 Task: Look for products in the category "Nutritional Oils" from Barlean's only.
Action: Mouse moved to (261, 125)
Screenshot: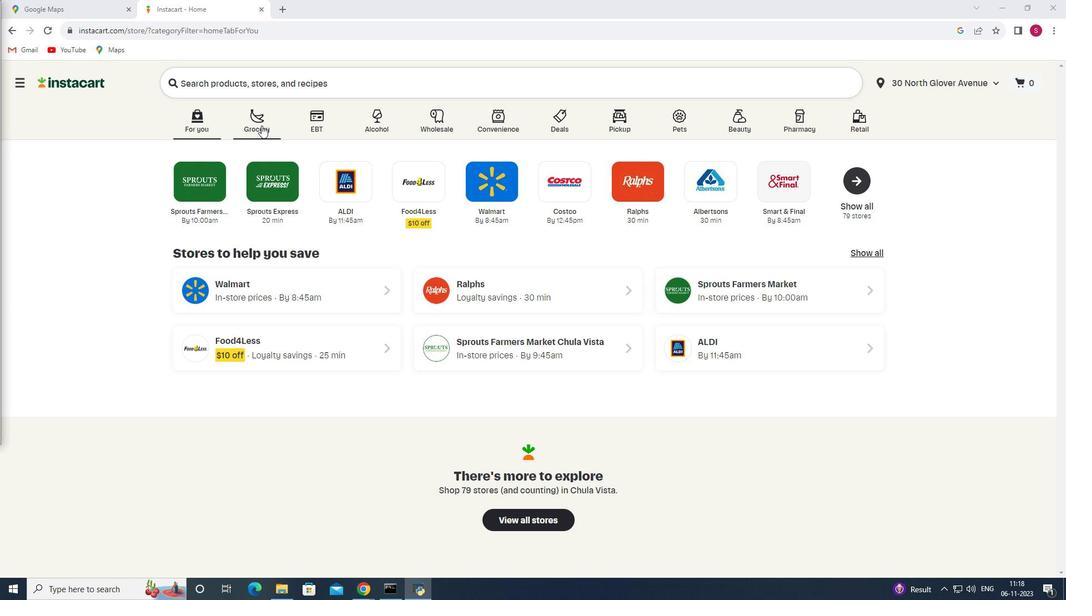
Action: Mouse pressed left at (261, 125)
Screenshot: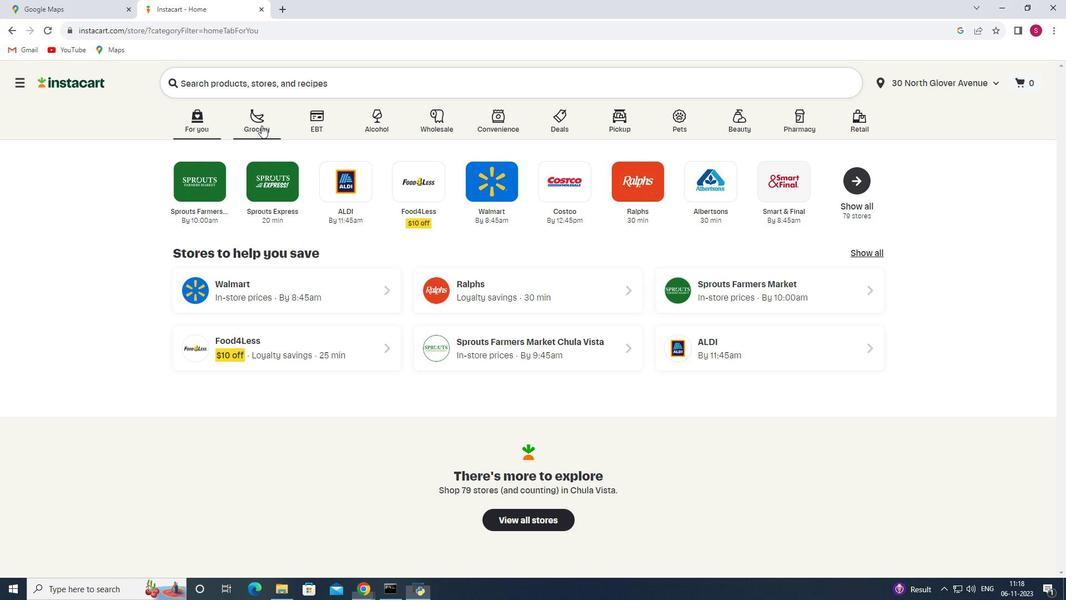
Action: Mouse moved to (203, 334)
Screenshot: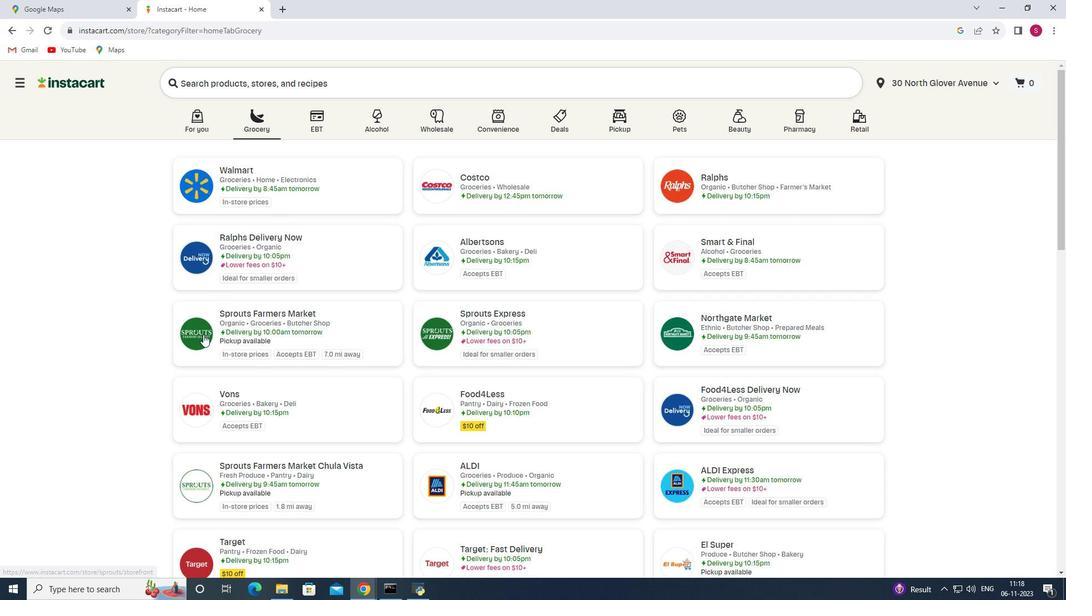 
Action: Mouse pressed left at (203, 334)
Screenshot: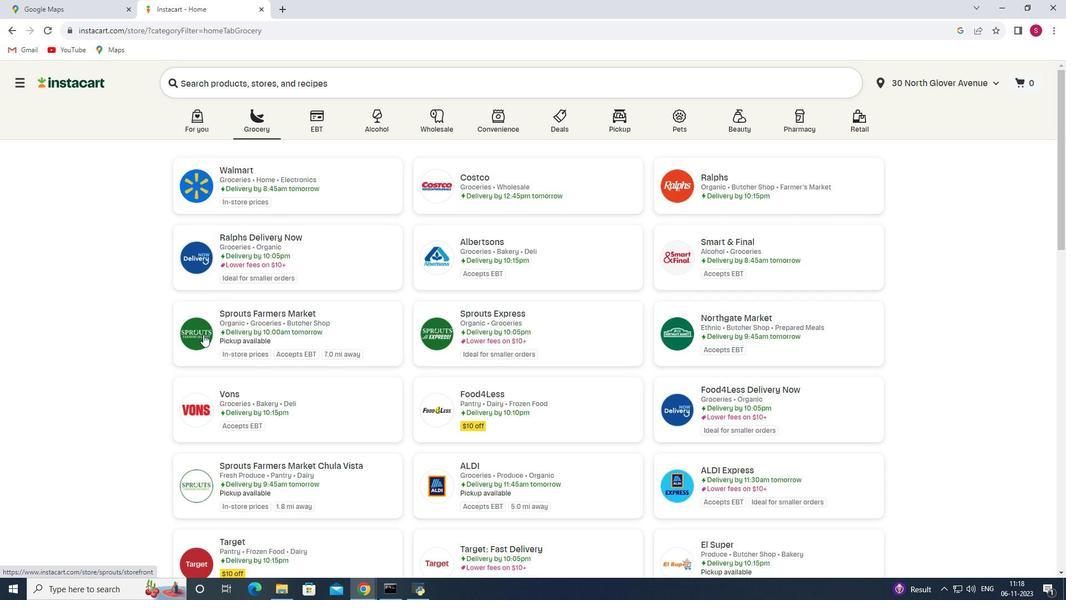 
Action: Mouse moved to (82, 354)
Screenshot: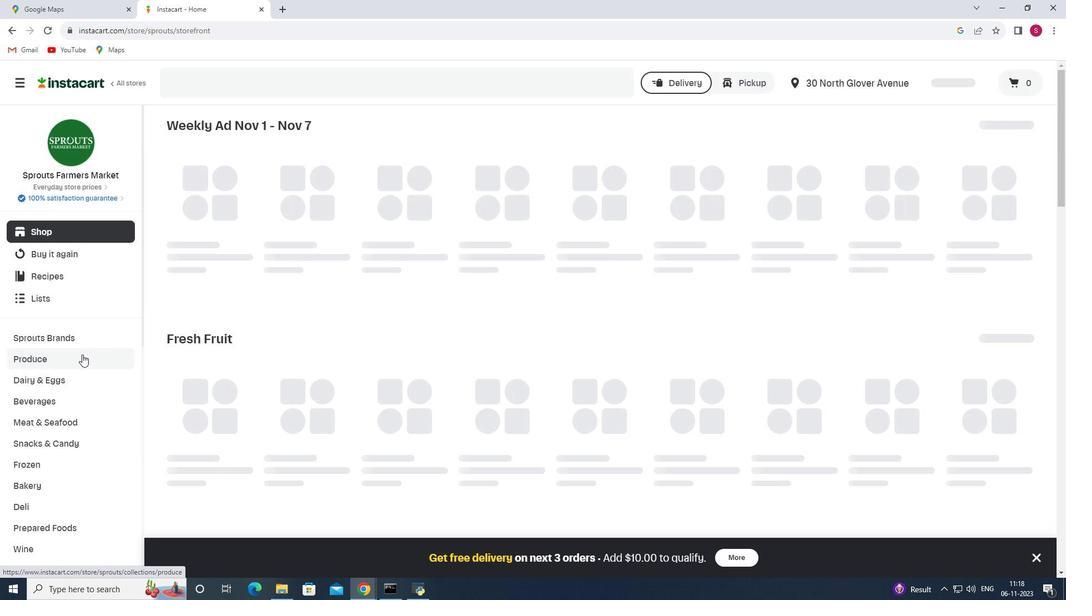 
Action: Mouse scrolled (82, 353) with delta (0, 0)
Screenshot: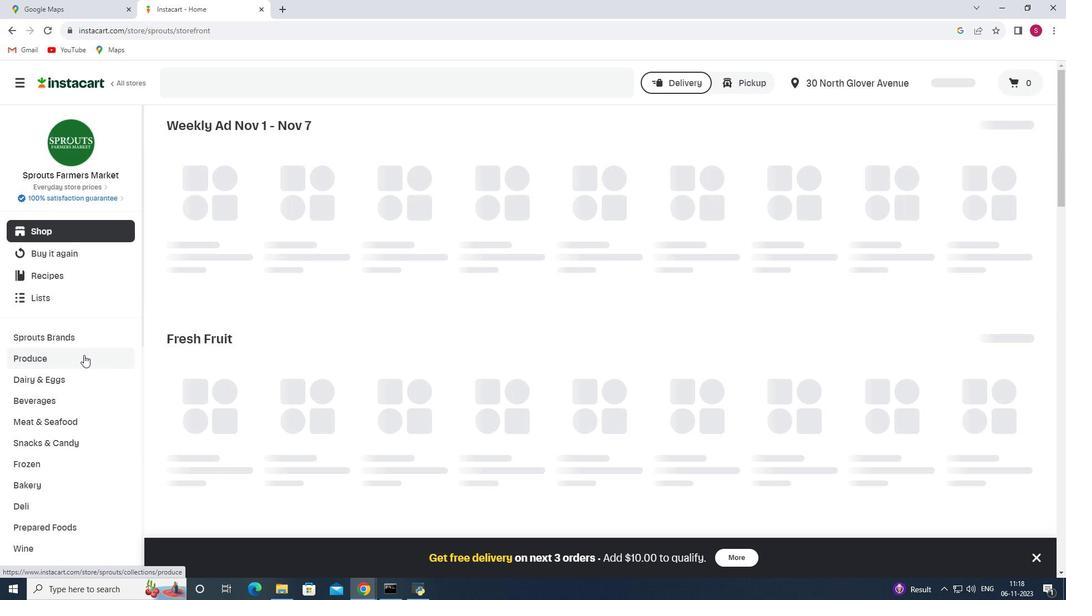 
Action: Mouse moved to (82, 355)
Screenshot: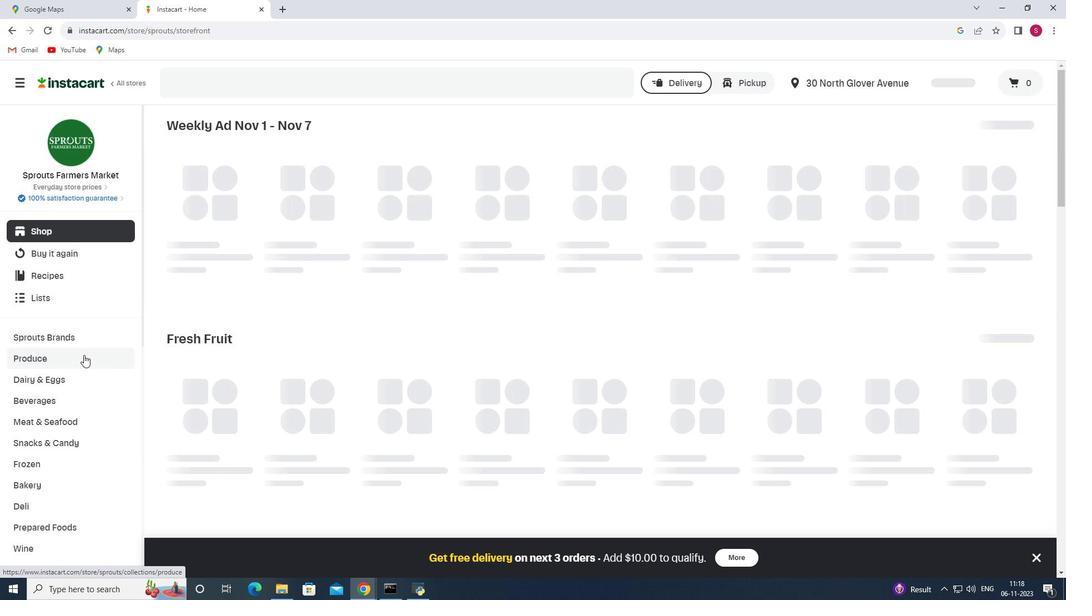 
Action: Mouse scrolled (82, 354) with delta (0, 0)
Screenshot: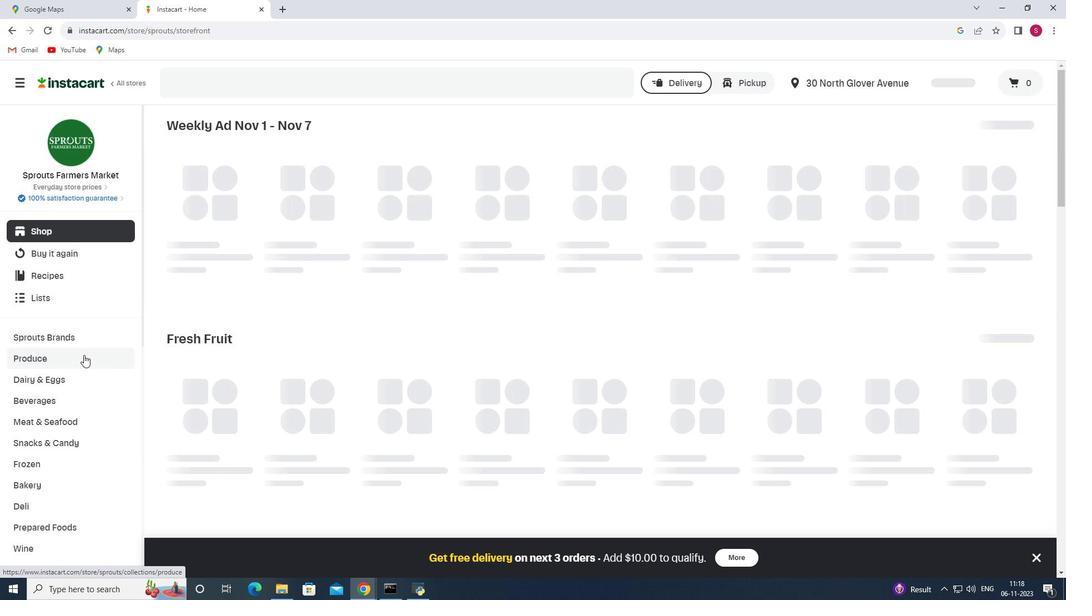 
Action: Mouse moved to (86, 355)
Screenshot: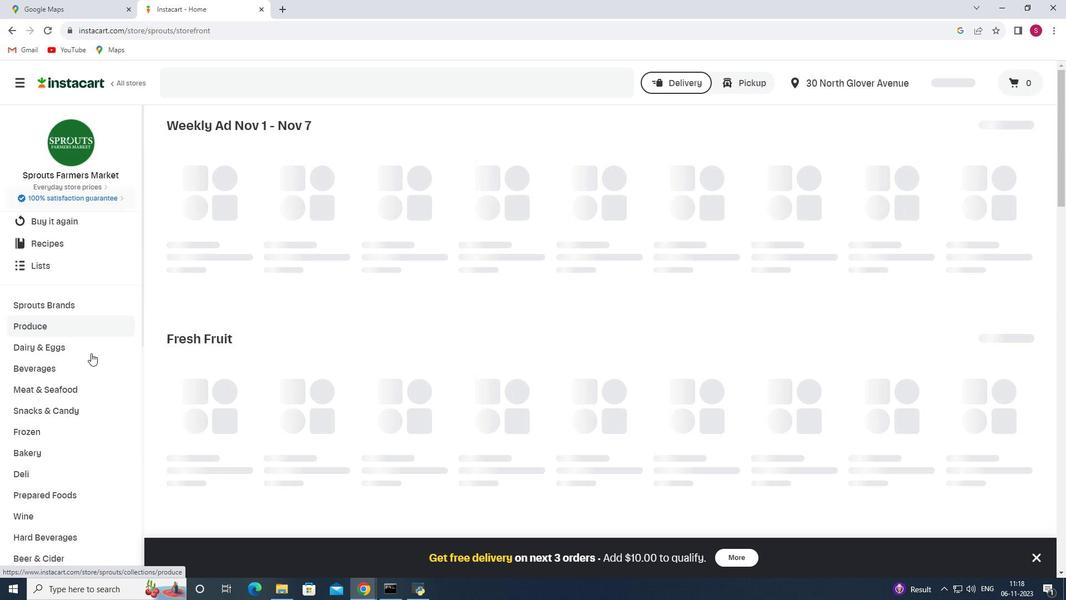 
Action: Mouse scrolled (86, 354) with delta (0, 0)
Screenshot: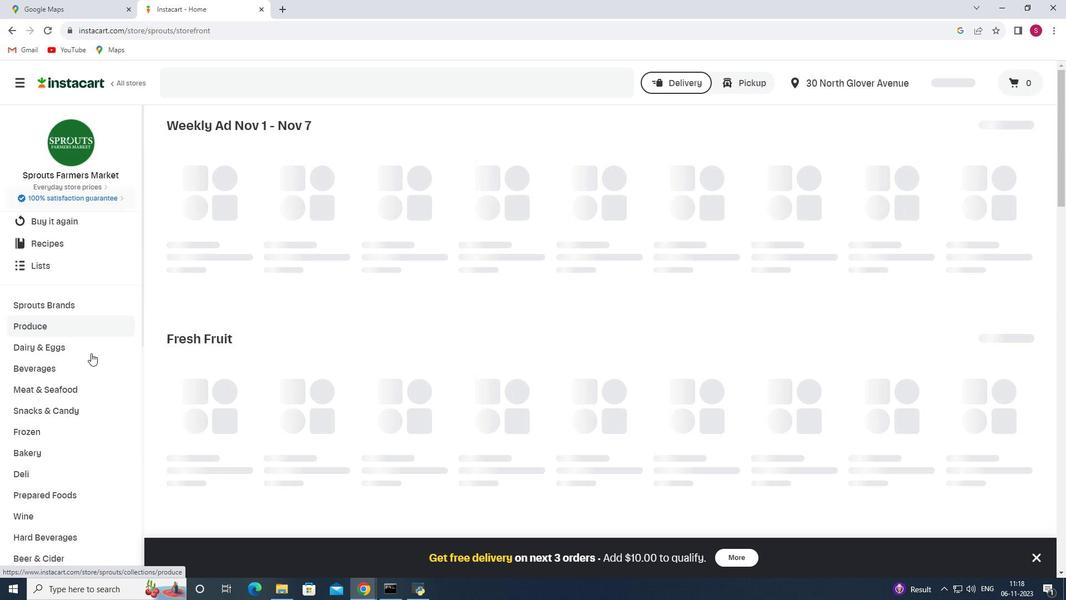 
Action: Mouse moved to (93, 349)
Screenshot: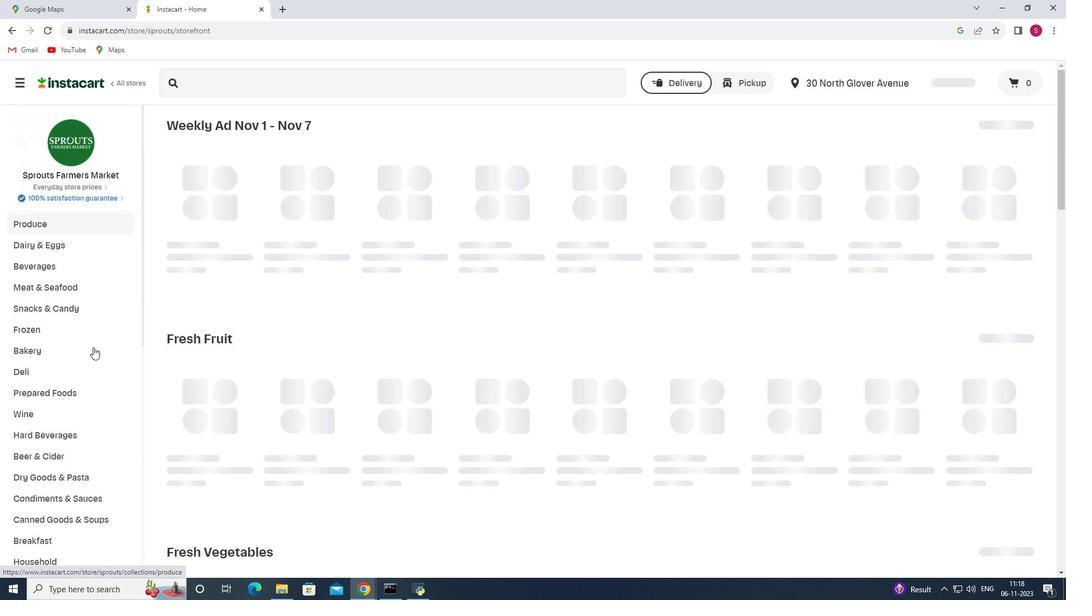
Action: Mouse scrolled (93, 348) with delta (0, 0)
Screenshot: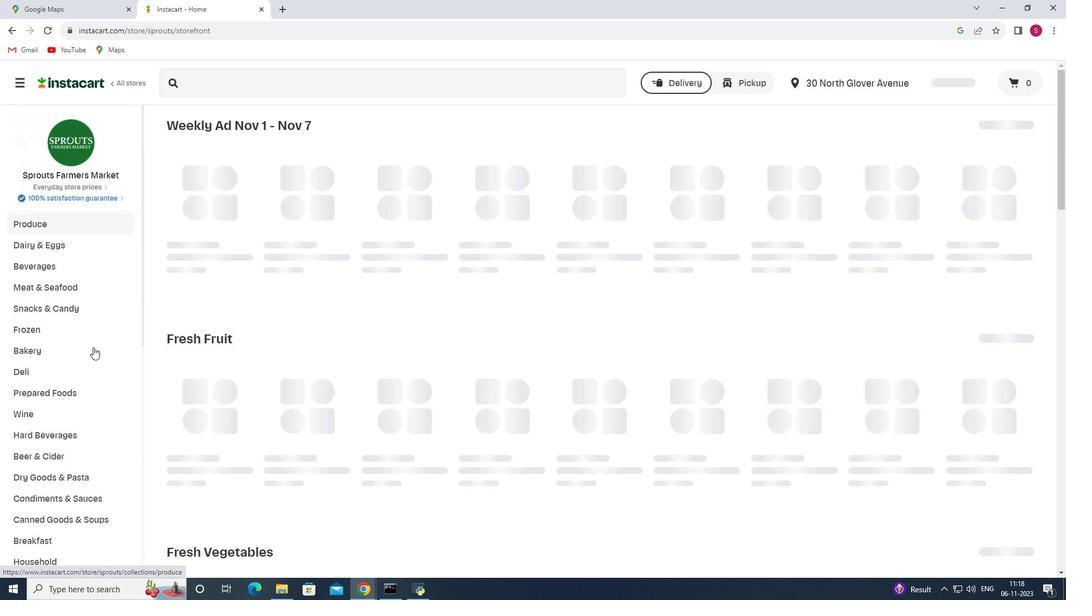 
Action: Mouse moved to (93, 346)
Screenshot: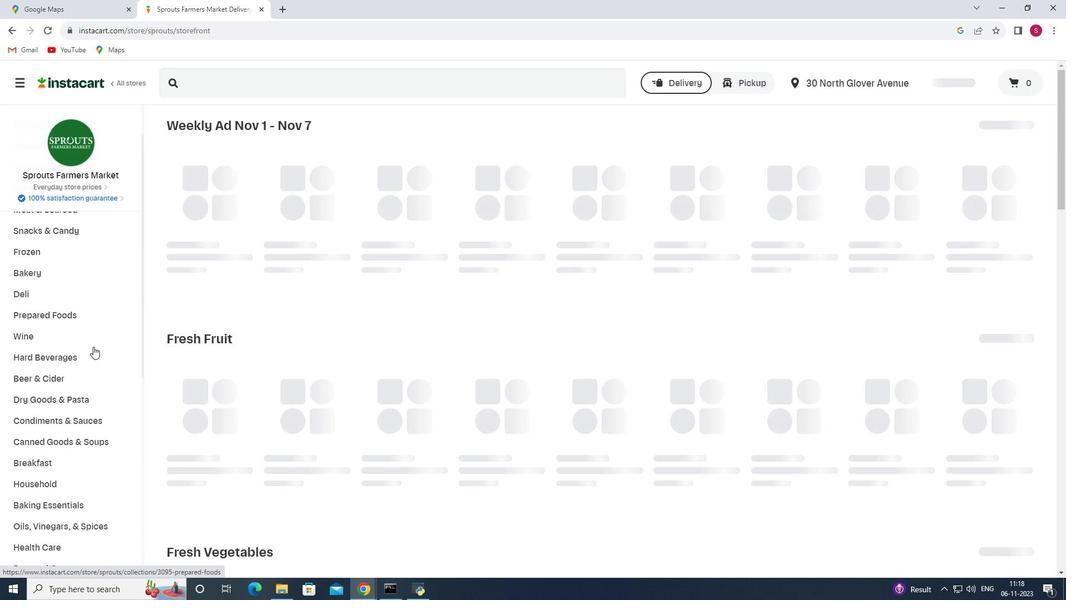 
Action: Mouse scrolled (93, 346) with delta (0, 0)
Screenshot: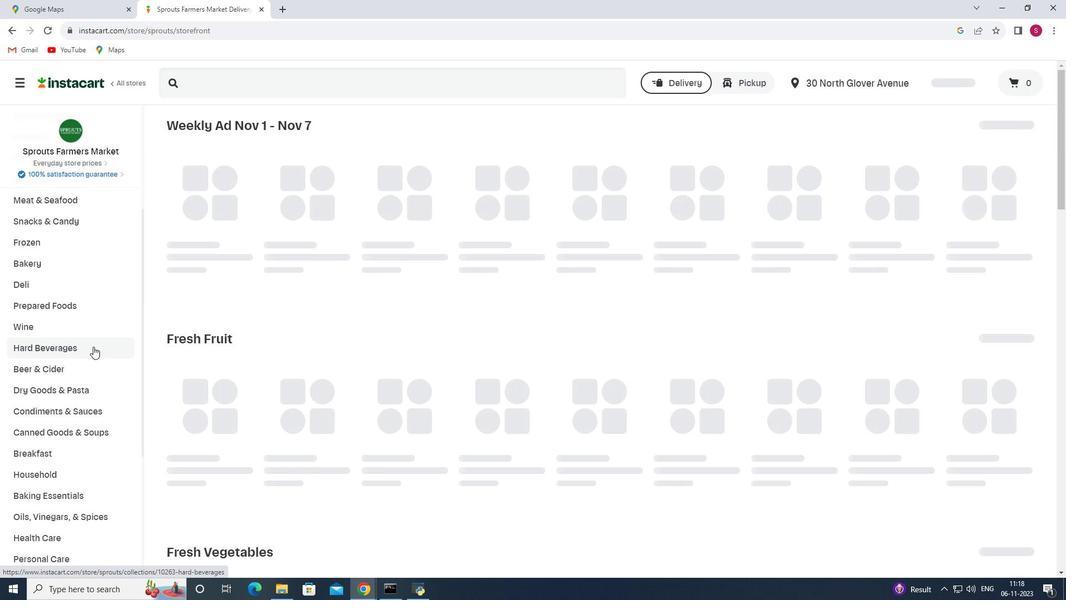 
Action: Mouse scrolled (93, 346) with delta (0, 0)
Screenshot: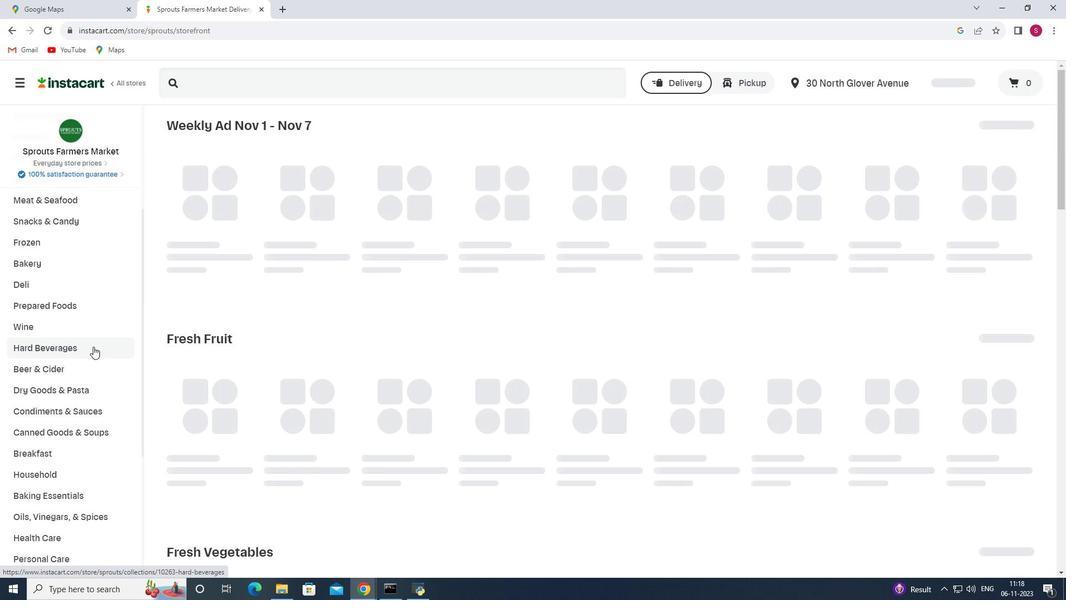 
Action: Mouse scrolled (93, 346) with delta (0, 0)
Screenshot: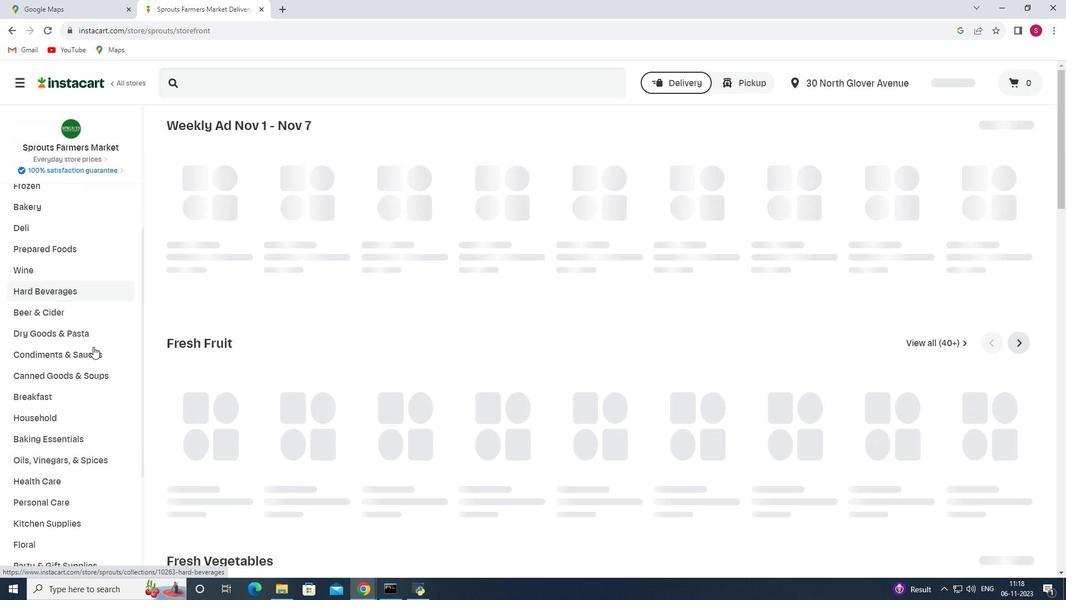
Action: Mouse moved to (80, 420)
Screenshot: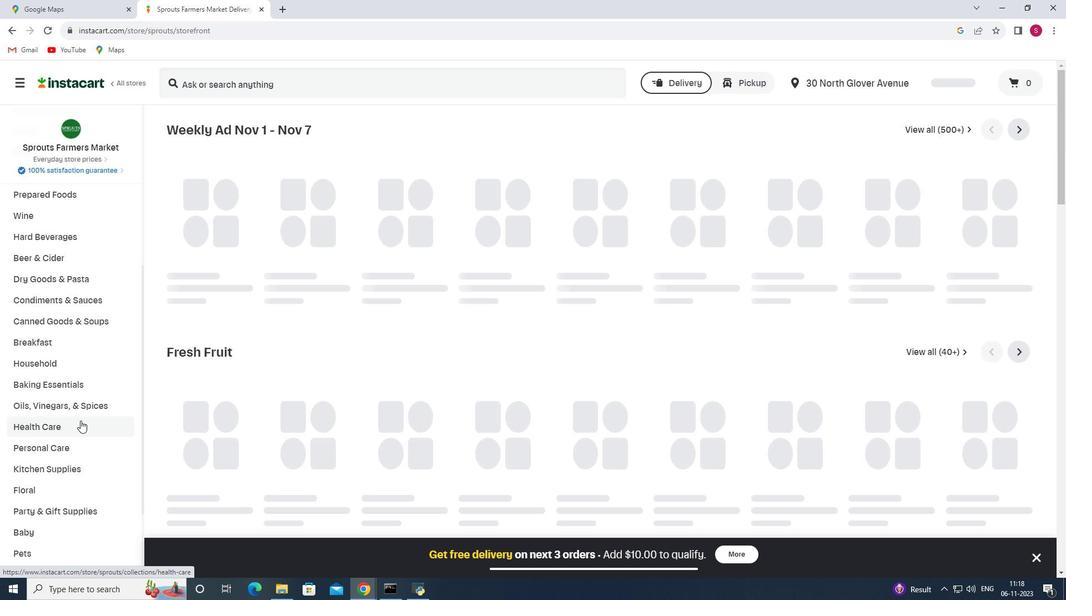 
Action: Mouse pressed left at (80, 420)
Screenshot: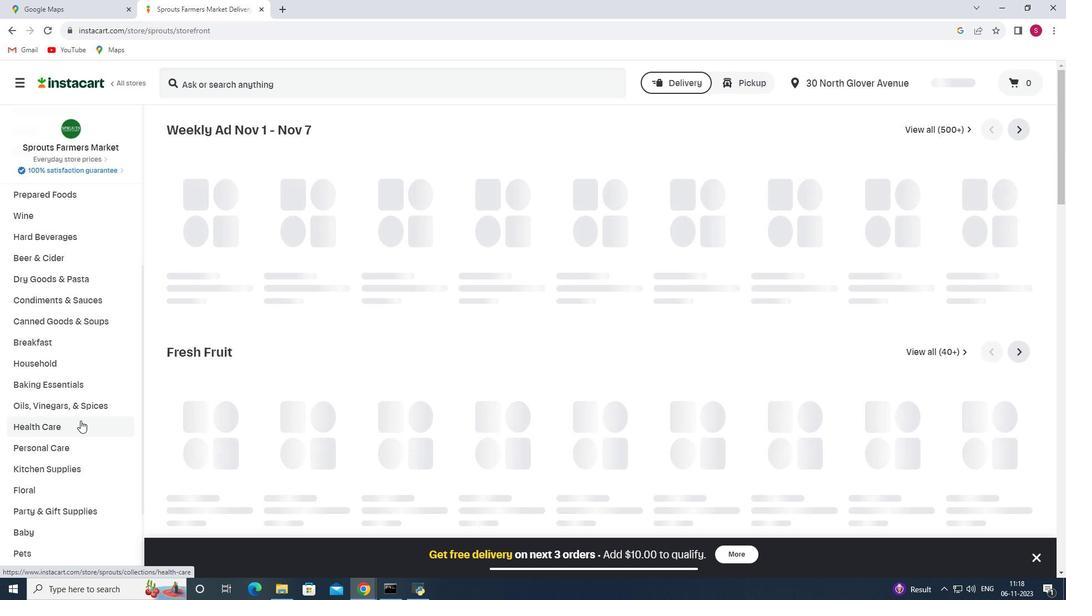 
Action: Mouse moved to (395, 155)
Screenshot: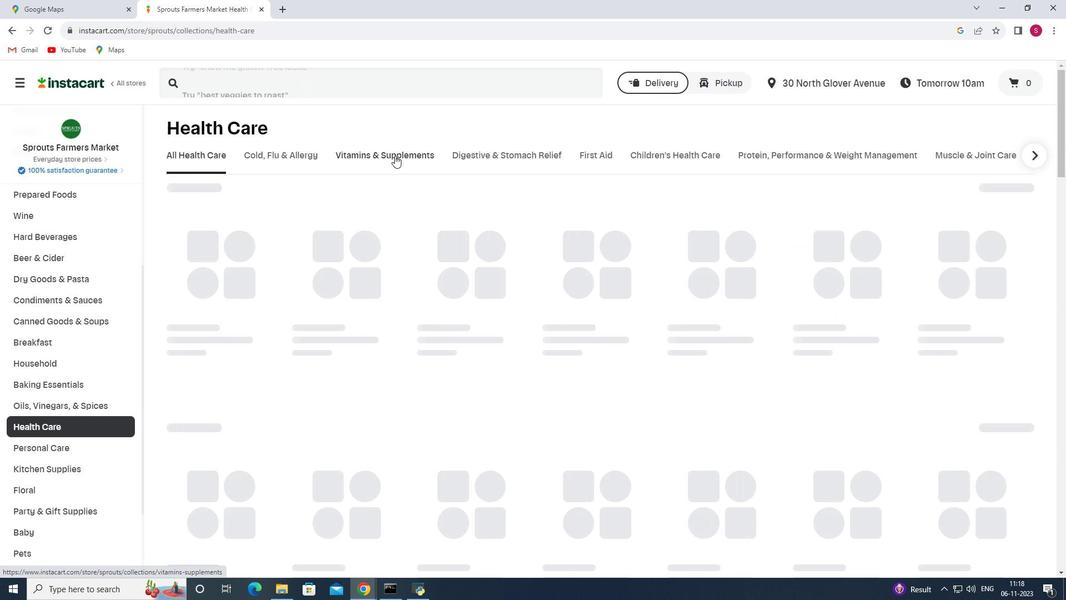 
Action: Mouse pressed left at (395, 155)
Screenshot: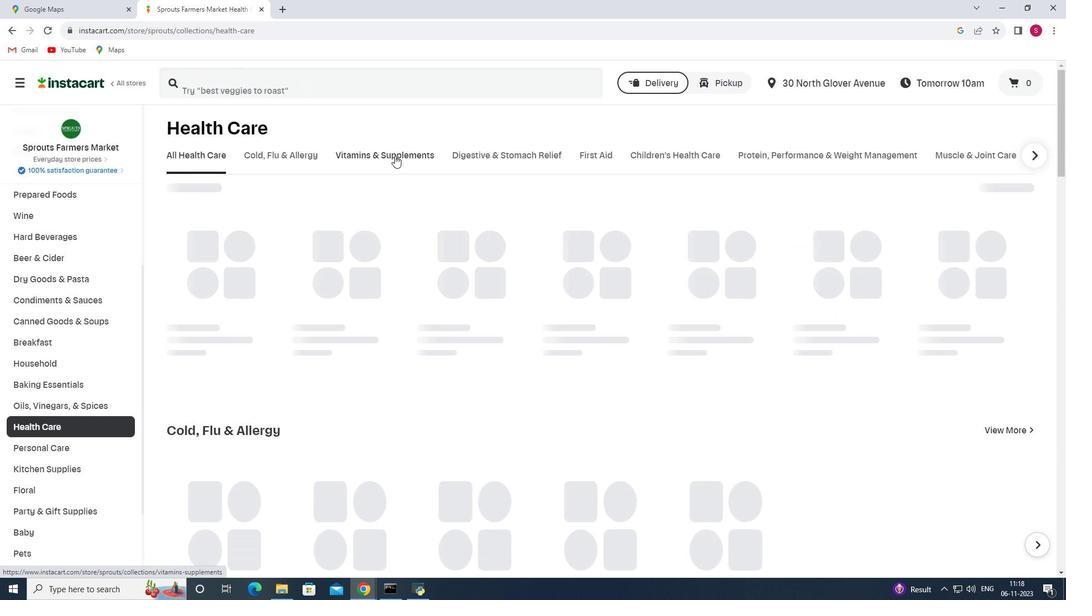 
Action: Mouse moved to (800, 199)
Screenshot: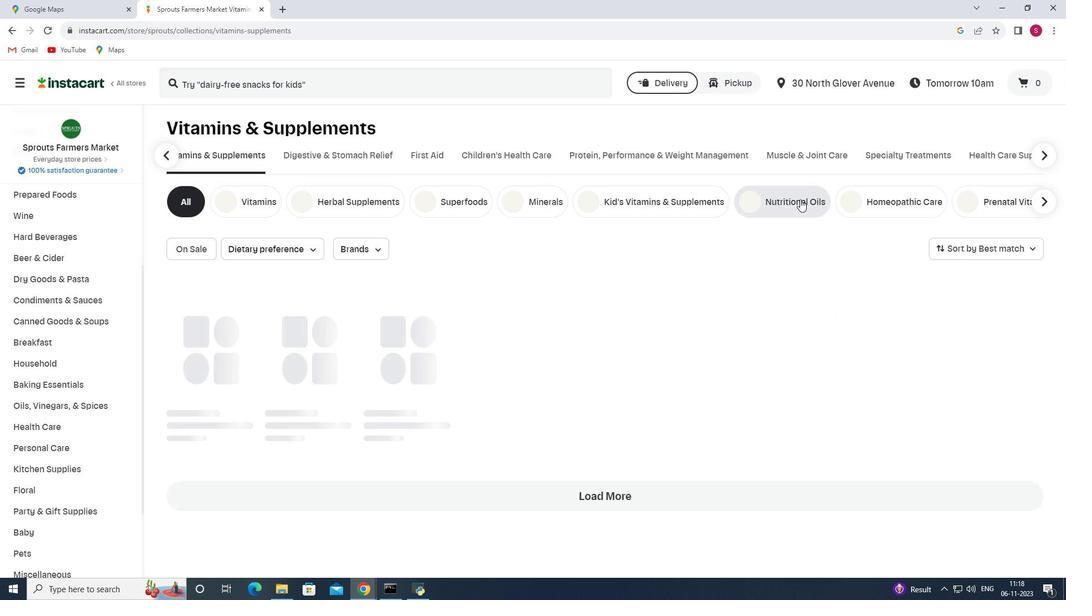 
Action: Mouse pressed left at (800, 199)
Screenshot: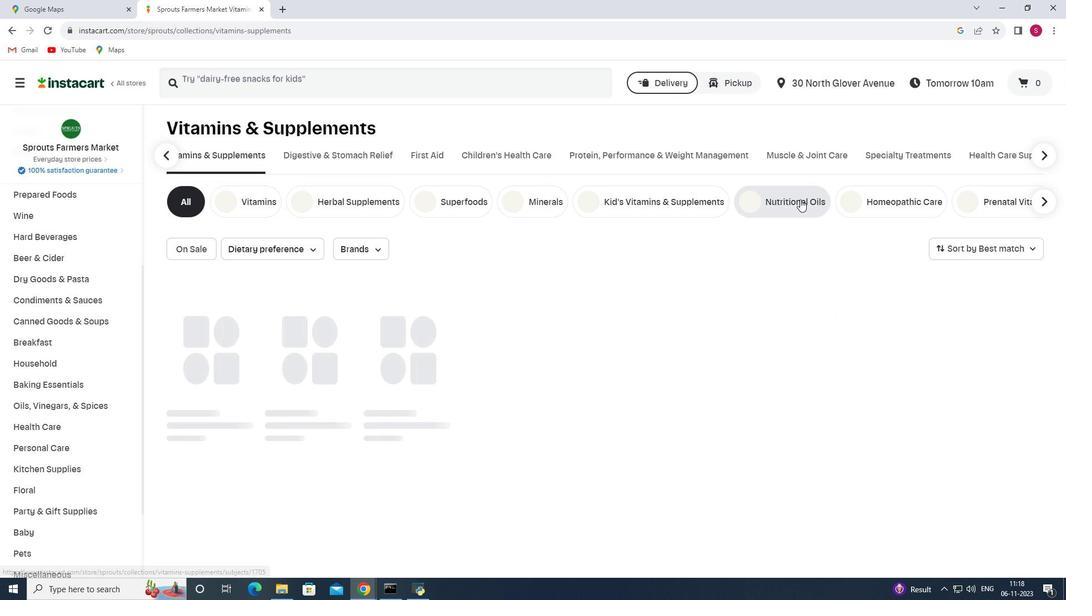 
Action: Mouse moved to (263, 249)
Screenshot: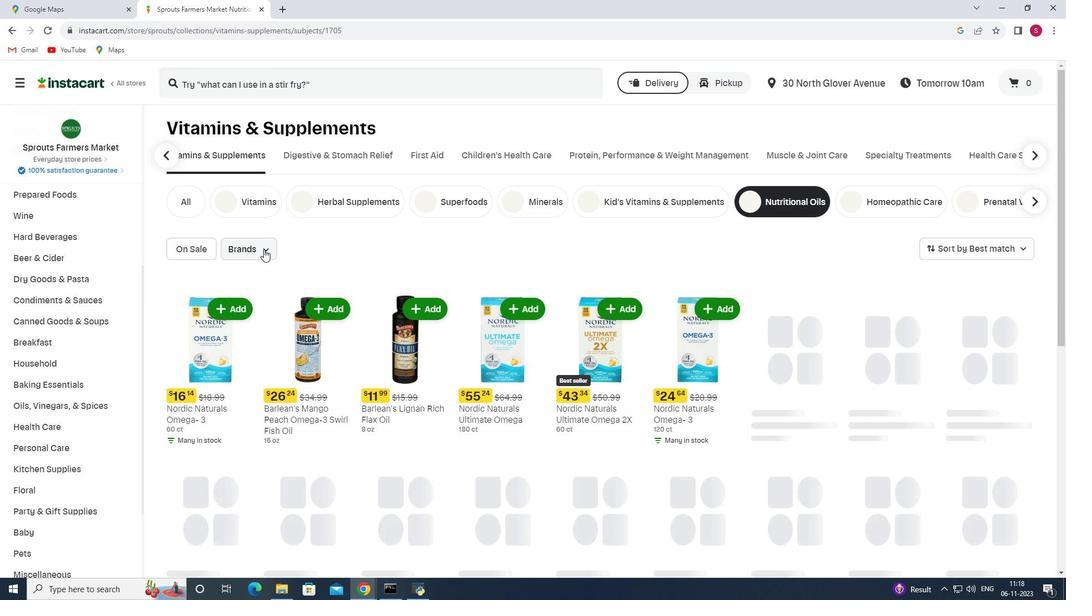 
Action: Mouse pressed left at (263, 249)
Screenshot: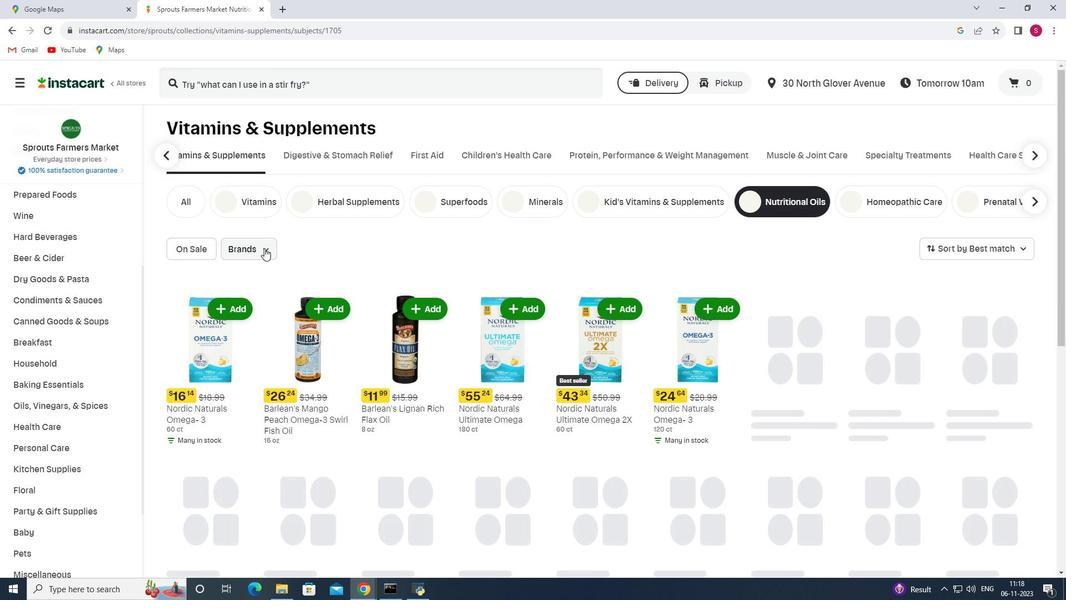 
Action: Mouse moved to (319, 302)
Screenshot: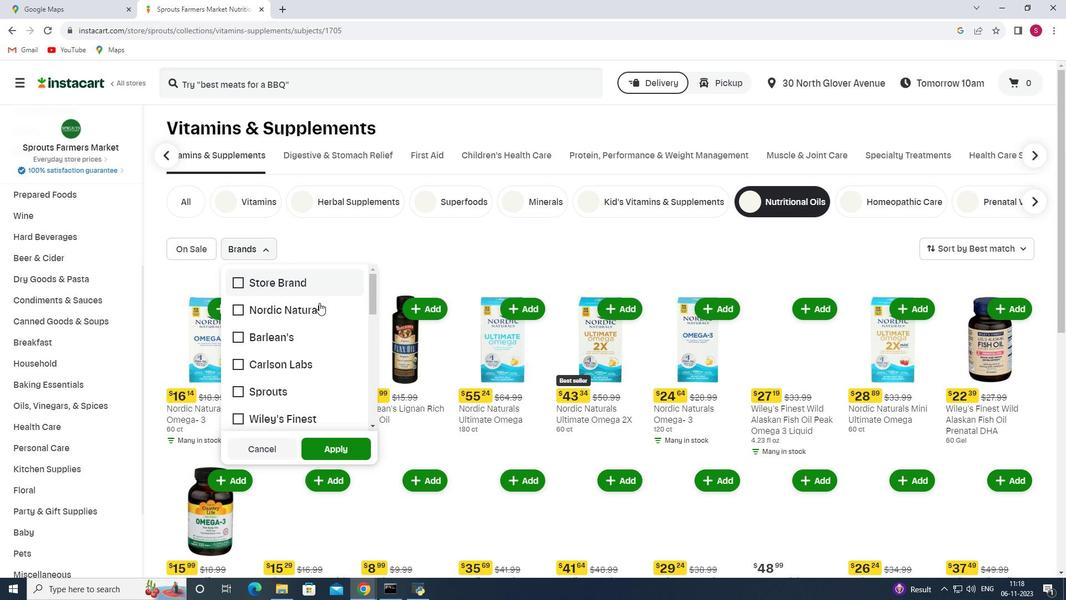 
Action: Mouse scrolled (319, 302) with delta (0, 0)
Screenshot: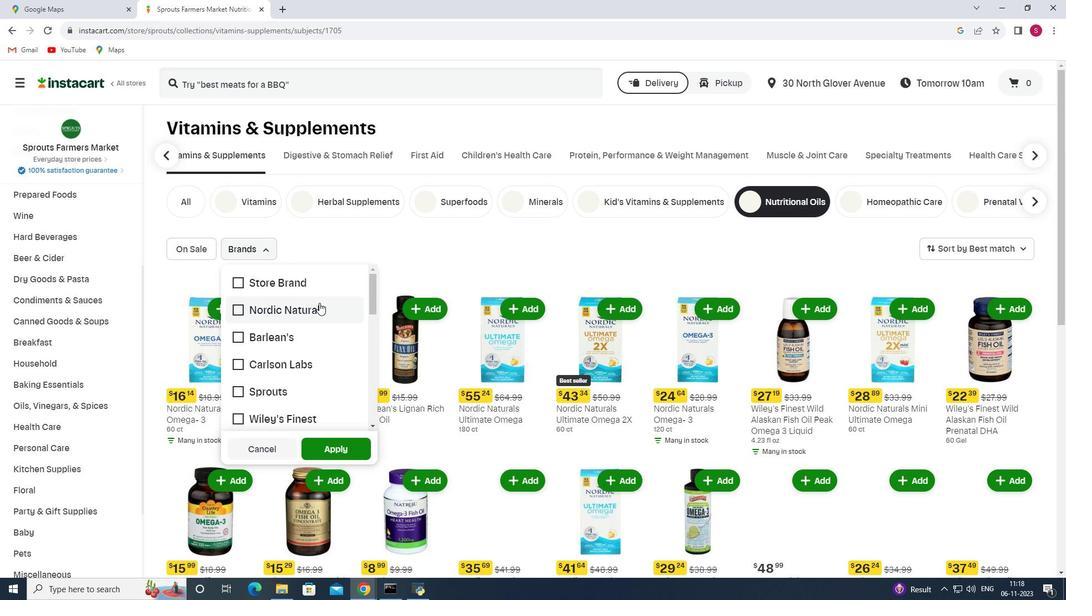
Action: Mouse moved to (242, 282)
Screenshot: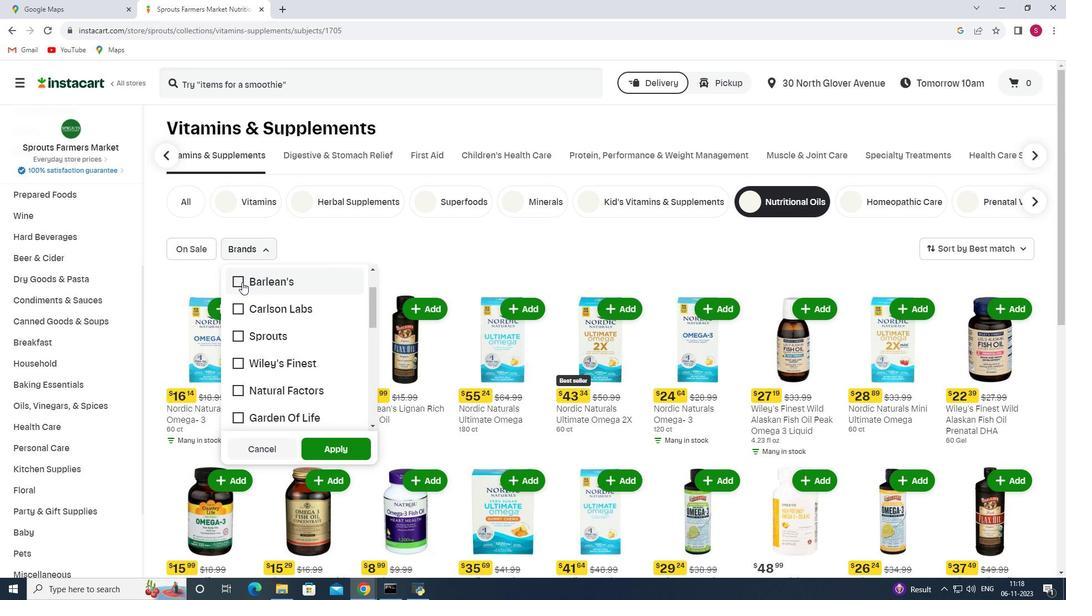 
Action: Mouse pressed left at (242, 282)
Screenshot: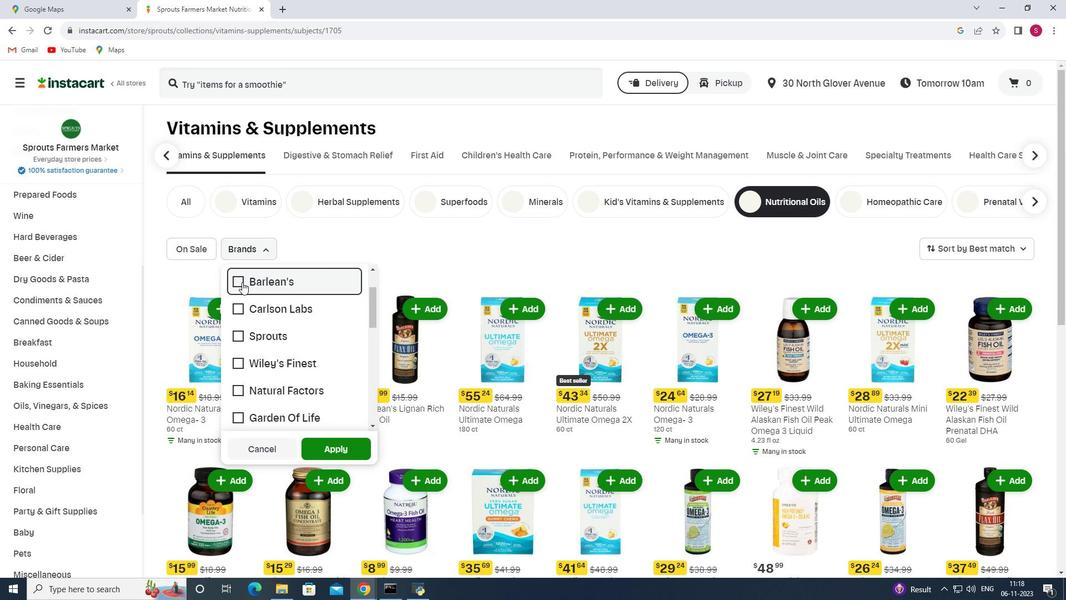 
Action: Mouse moved to (351, 447)
Screenshot: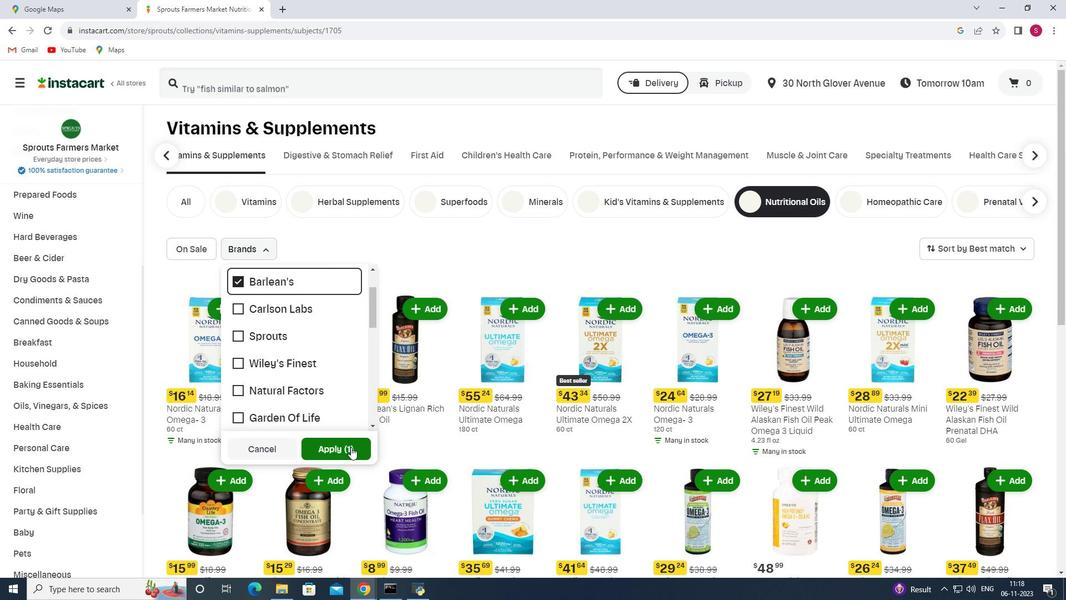 
Action: Mouse pressed left at (351, 447)
Screenshot: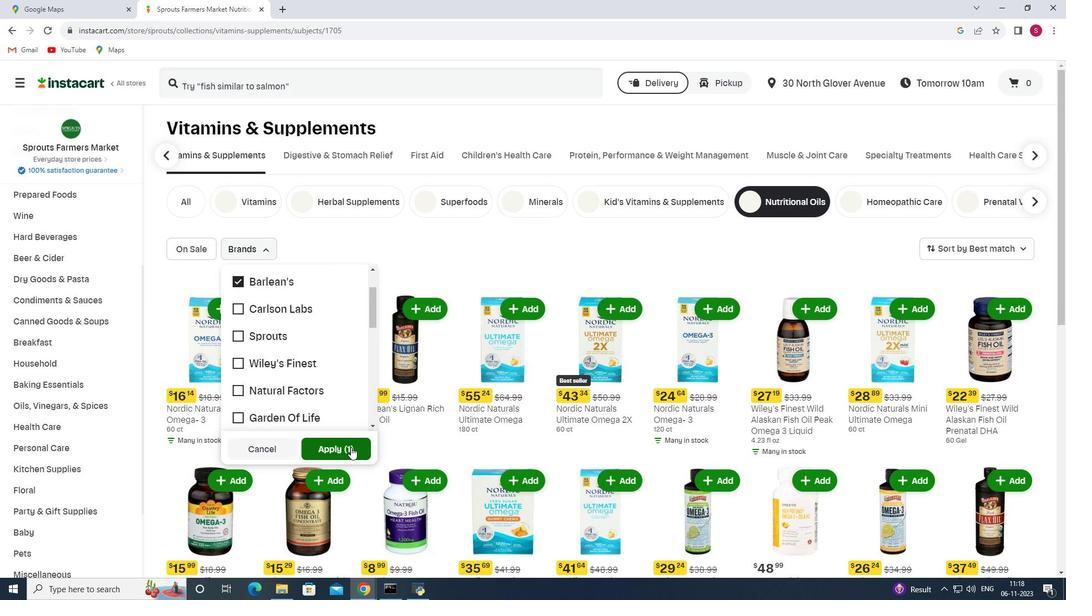 
Action: Mouse moved to (487, 261)
Screenshot: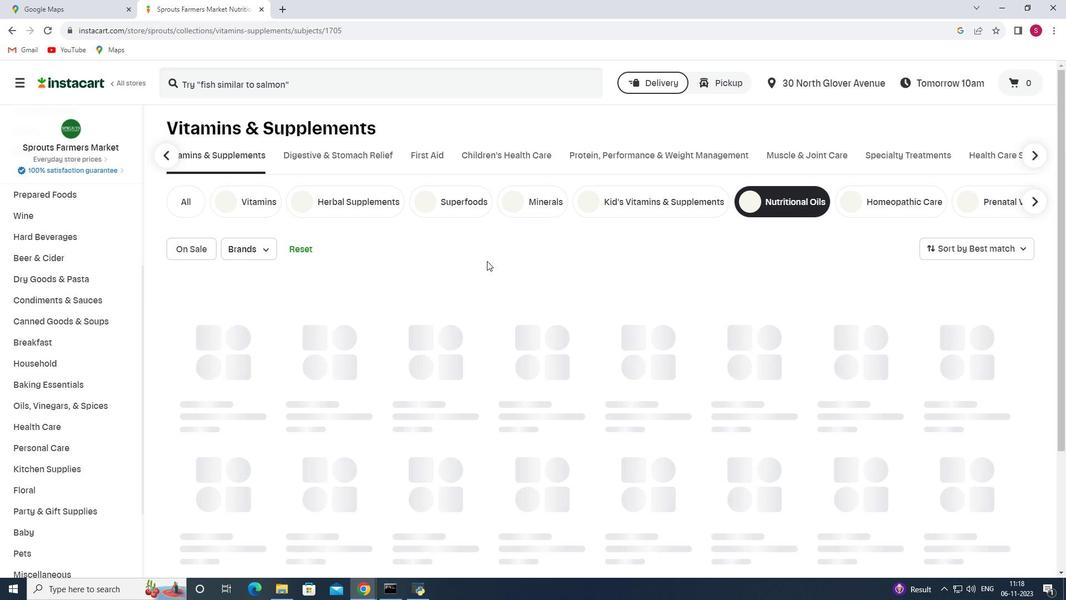 
